 Task: Assign in the project TricklePlan the issue 'Compatibility issues with different web browsers' to the sprint 'Cosmic Ray'.
Action: Mouse moved to (789, 448)
Screenshot: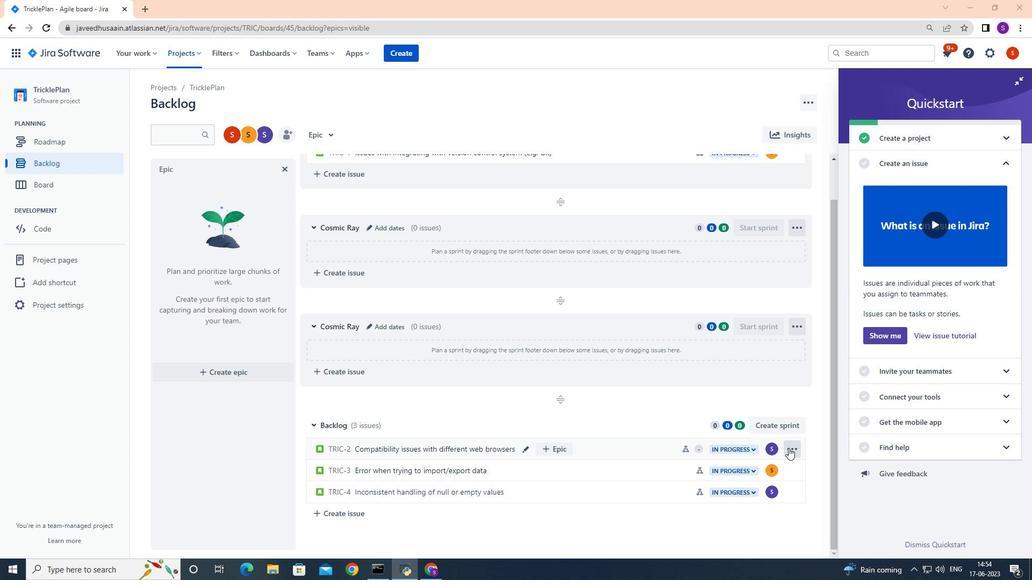 
Action: Mouse pressed left at (789, 448)
Screenshot: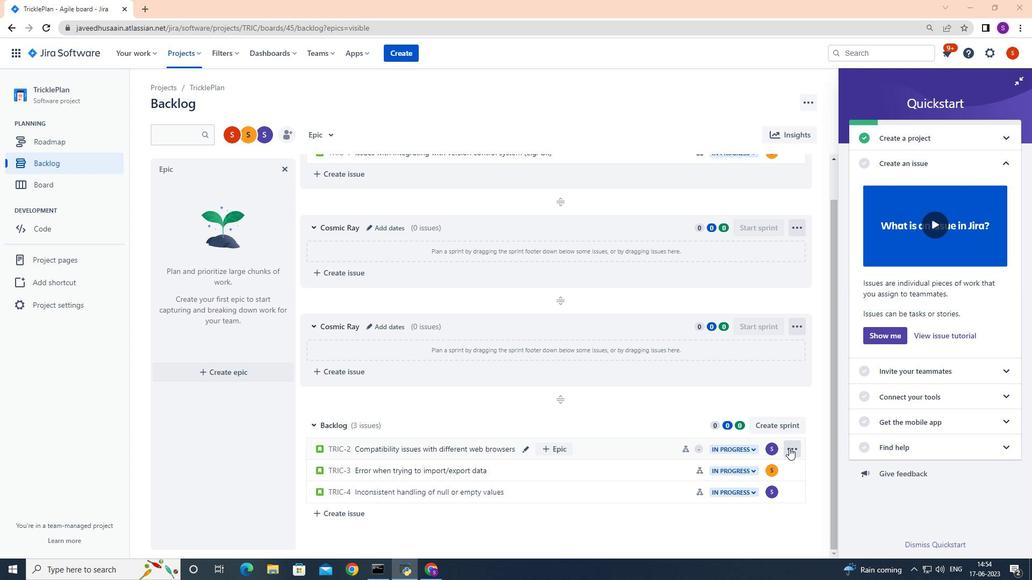 
Action: Mouse moved to (749, 372)
Screenshot: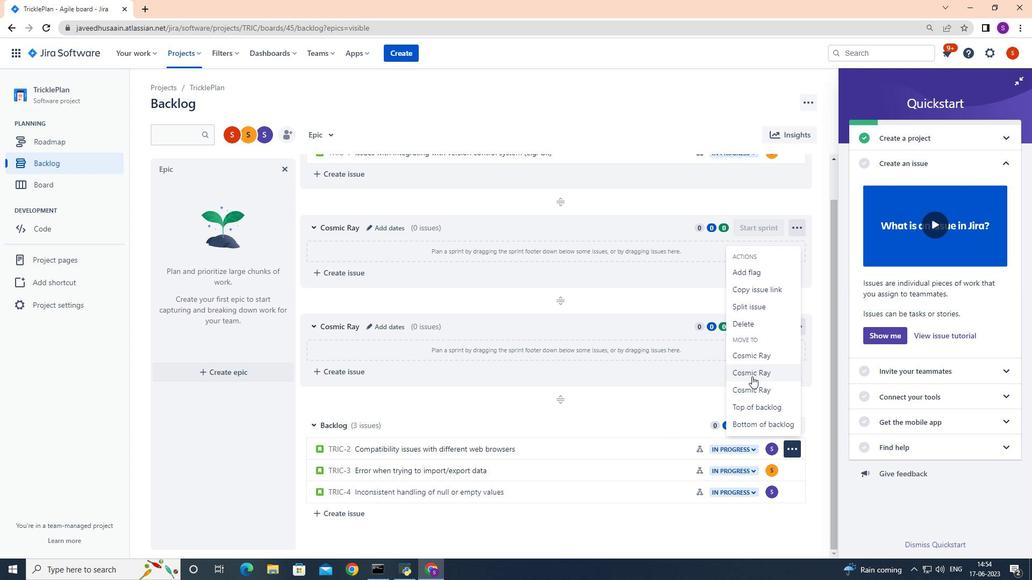 
Action: Mouse pressed left at (749, 372)
Screenshot: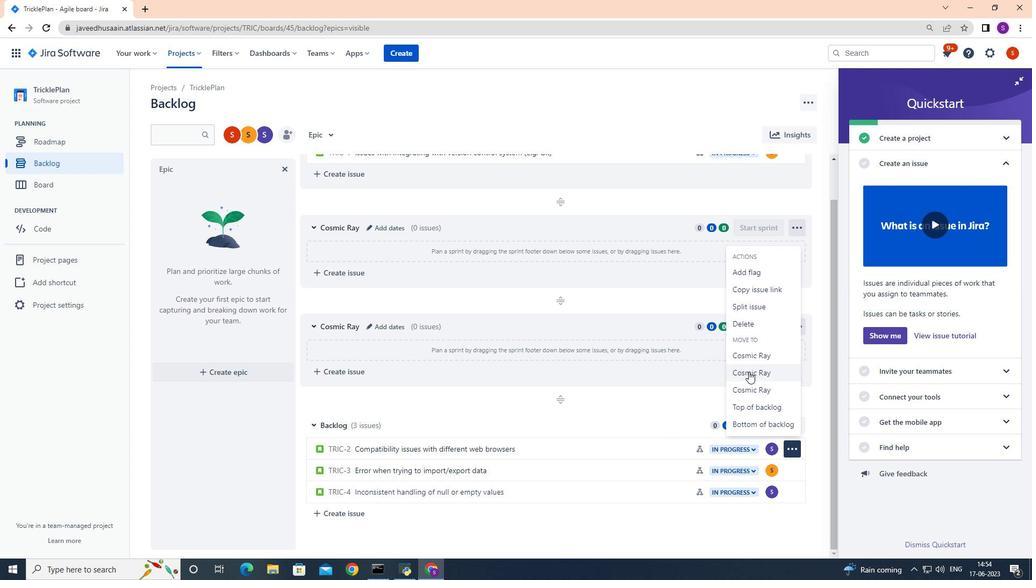 
Action: Mouse moved to (521, 516)
Screenshot: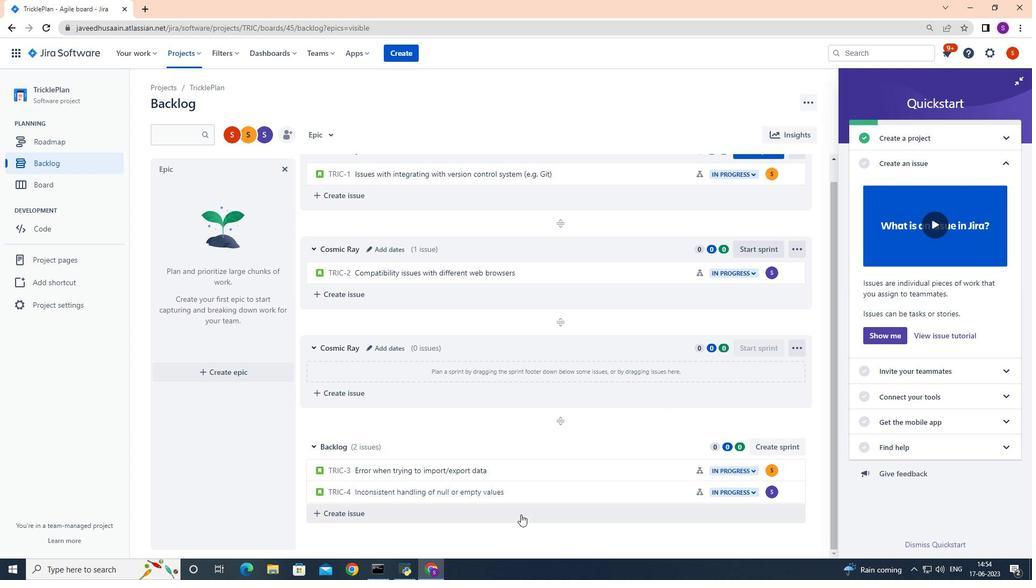 
